 Task: Add the task  Implement a new network monitoring system for a company's IT infrastructure to the section Code Commandos in the project AgileJet and add a Due Date to the respective task as 2023/07/18
Action: Mouse moved to (70, 300)
Screenshot: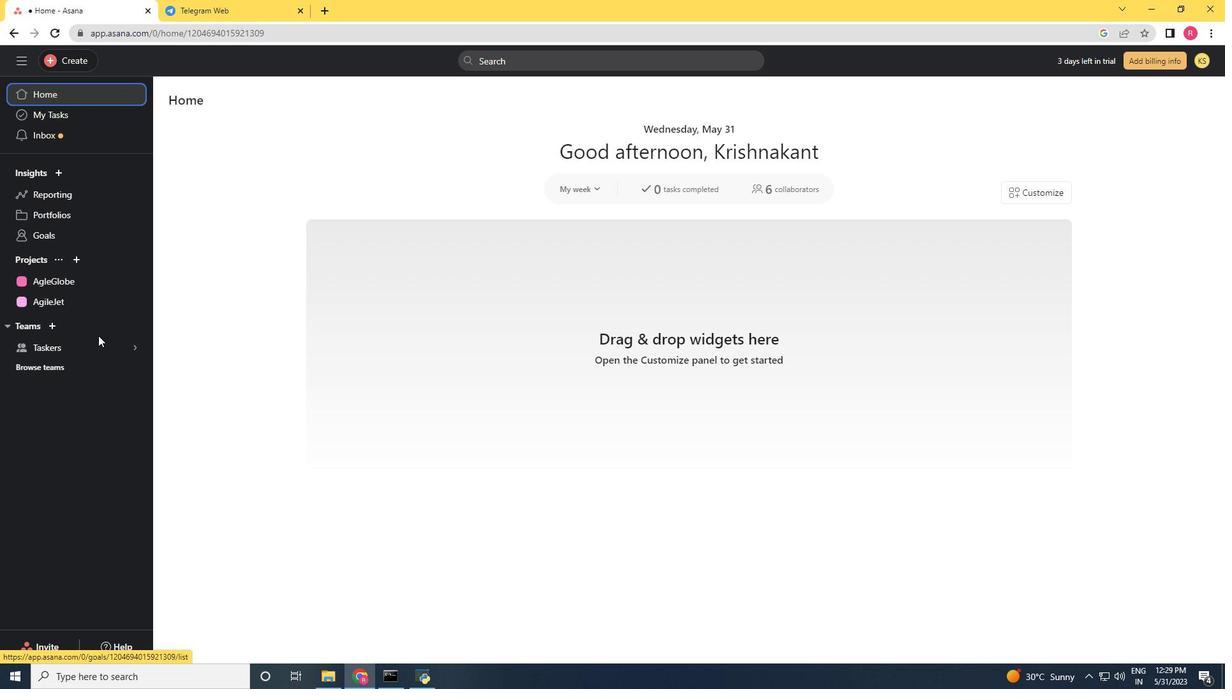 
Action: Mouse pressed left at (70, 300)
Screenshot: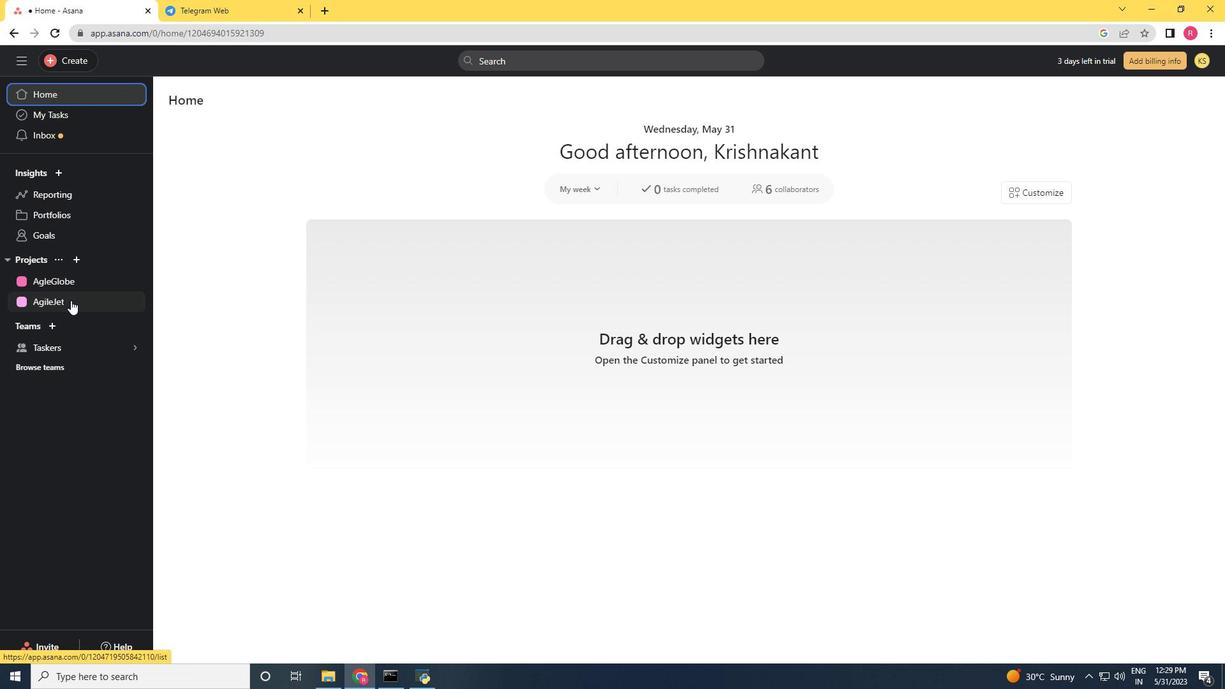 
Action: Mouse moved to (750, 571)
Screenshot: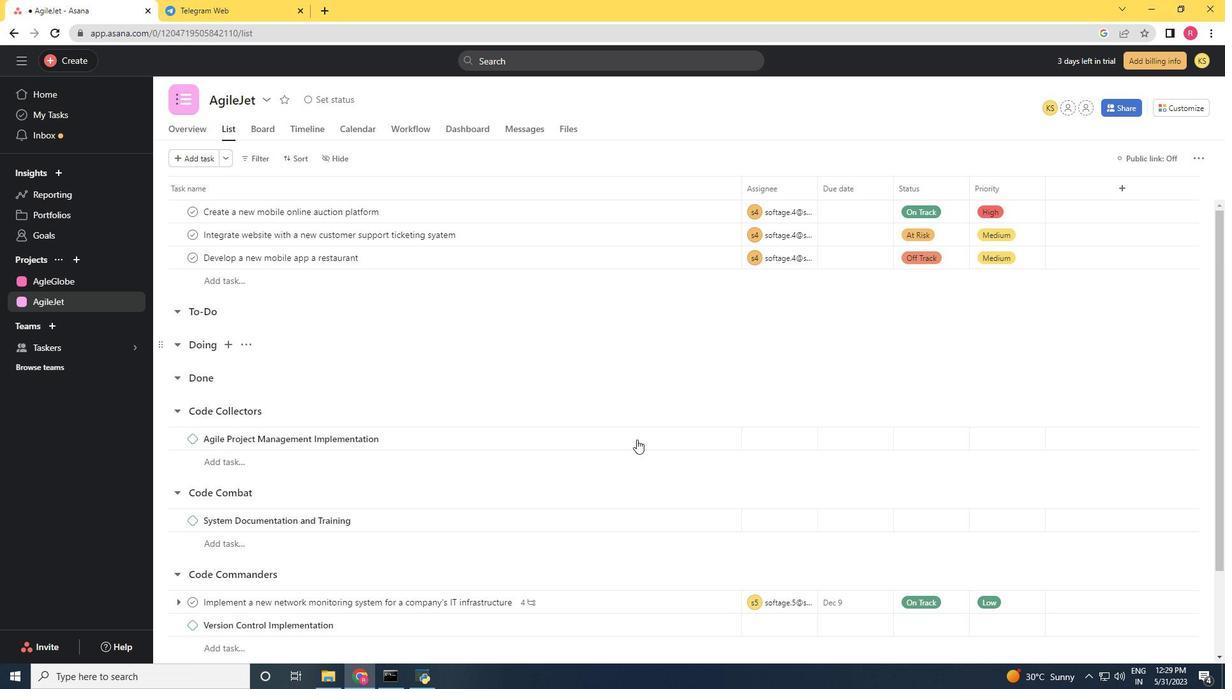 
Action: Mouse scrolled (750, 571) with delta (0, 0)
Screenshot: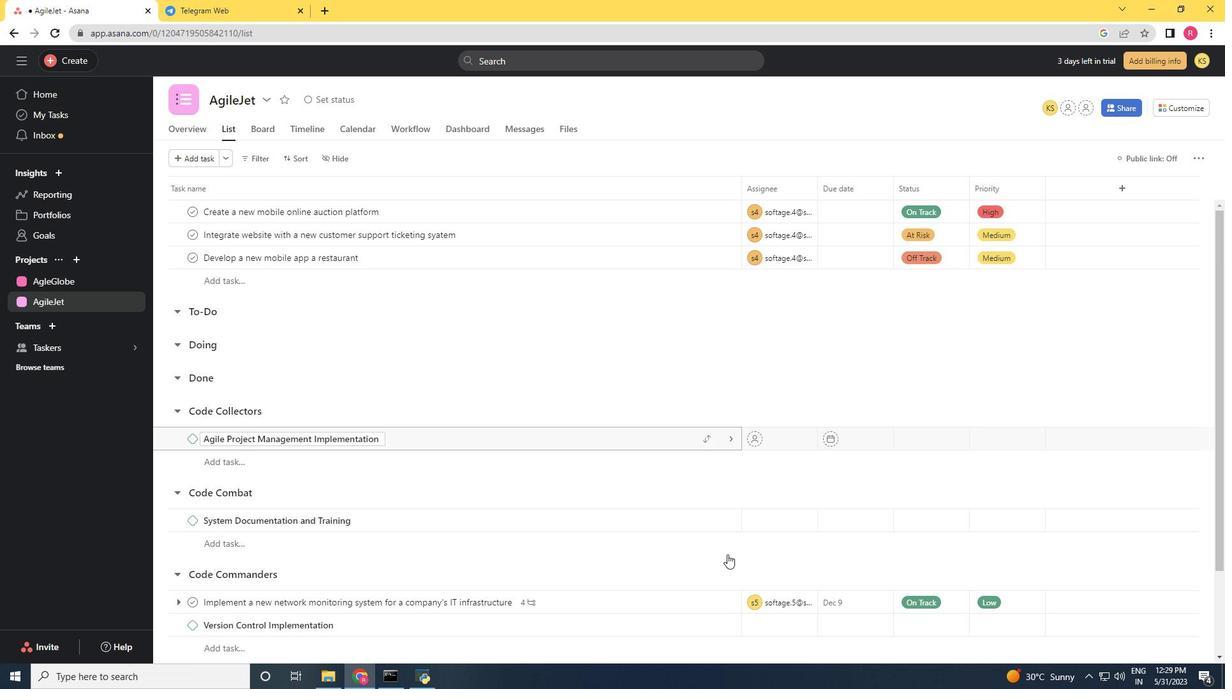 
Action: Mouse scrolled (750, 571) with delta (0, 0)
Screenshot: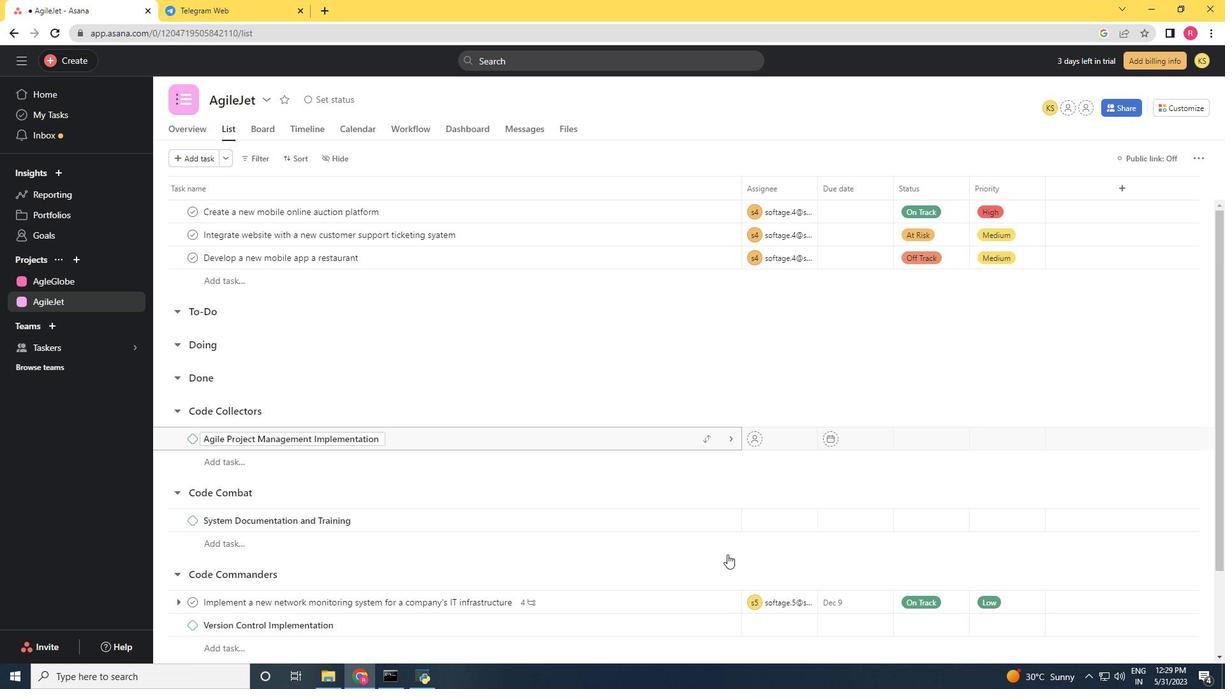 
Action: Mouse scrolled (750, 571) with delta (0, 0)
Screenshot: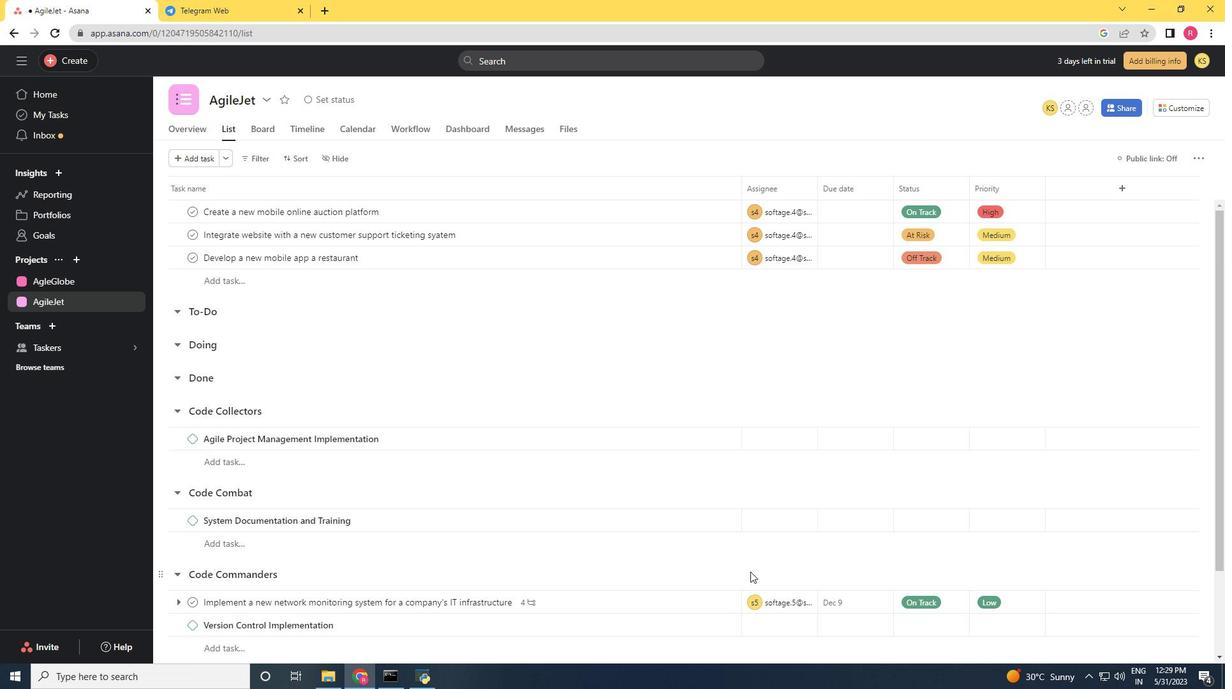 
Action: Mouse scrolled (750, 571) with delta (0, 0)
Screenshot: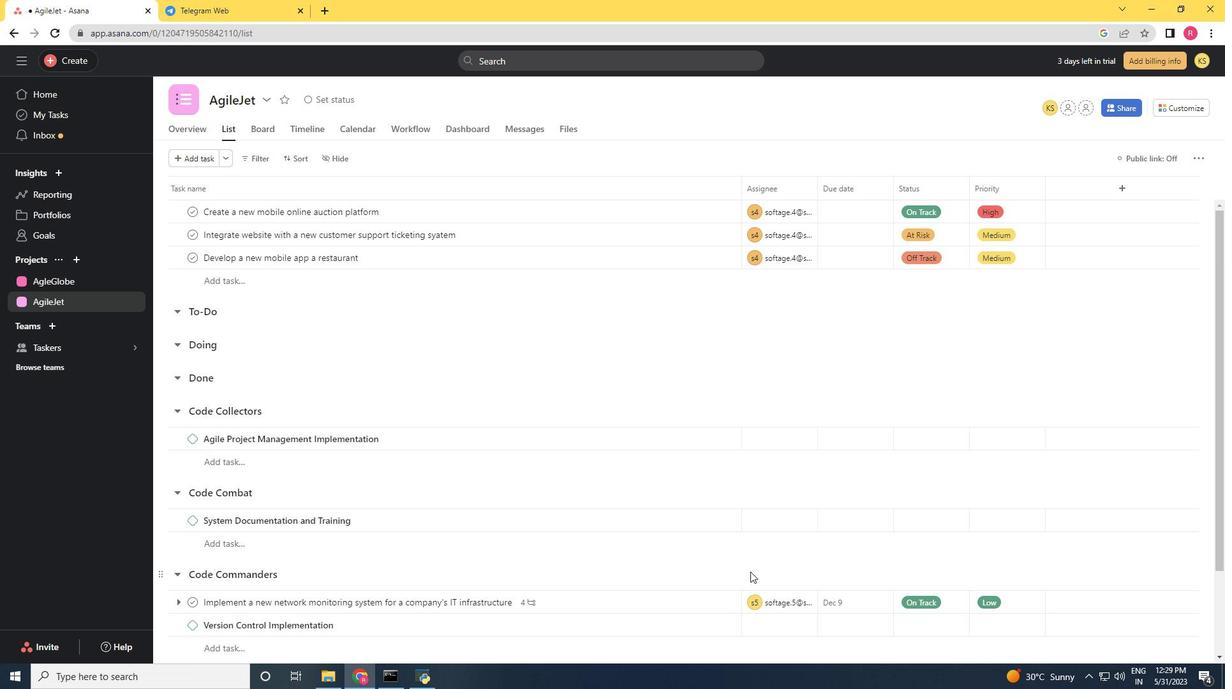 
Action: Mouse scrolled (750, 571) with delta (0, 0)
Screenshot: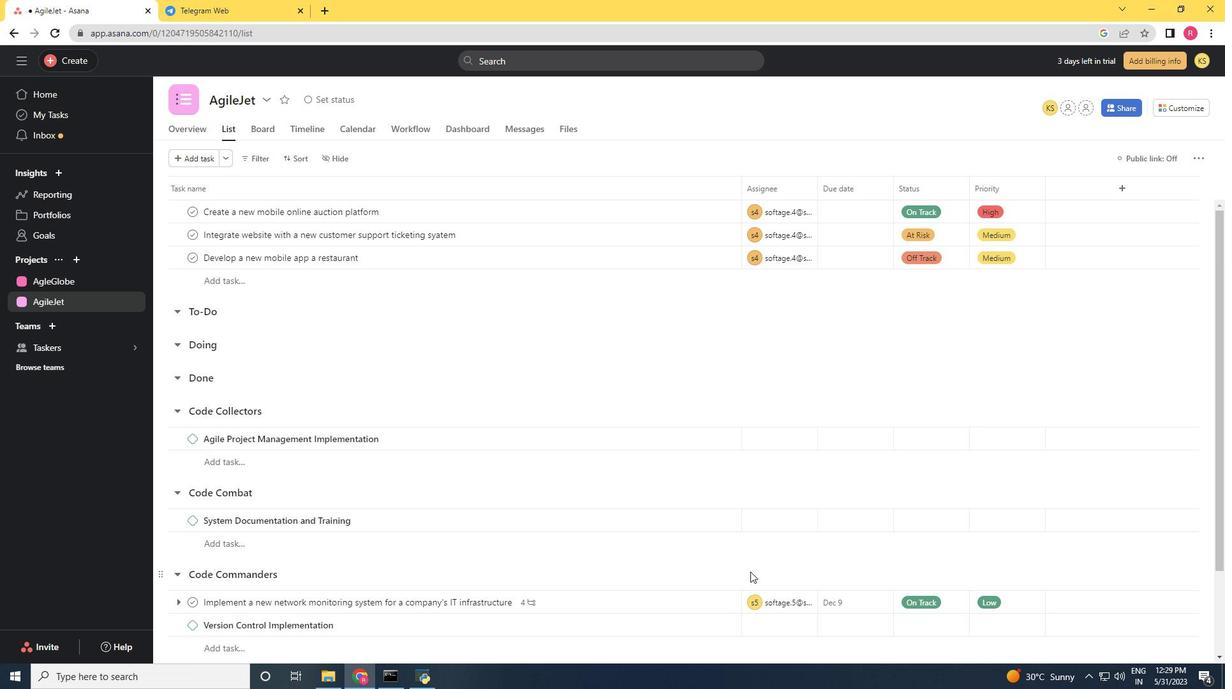 
Action: Mouse scrolled (750, 571) with delta (0, 0)
Screenshot: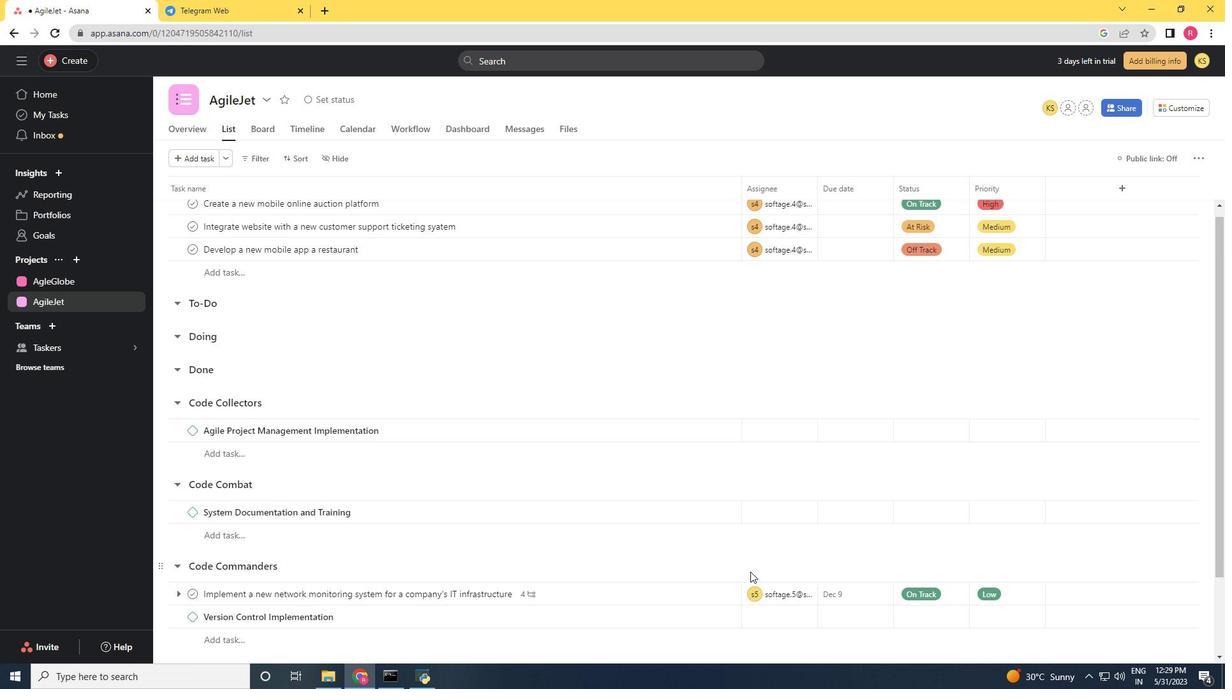 
Action: Mouse moved to (678, 534)
Screenshot: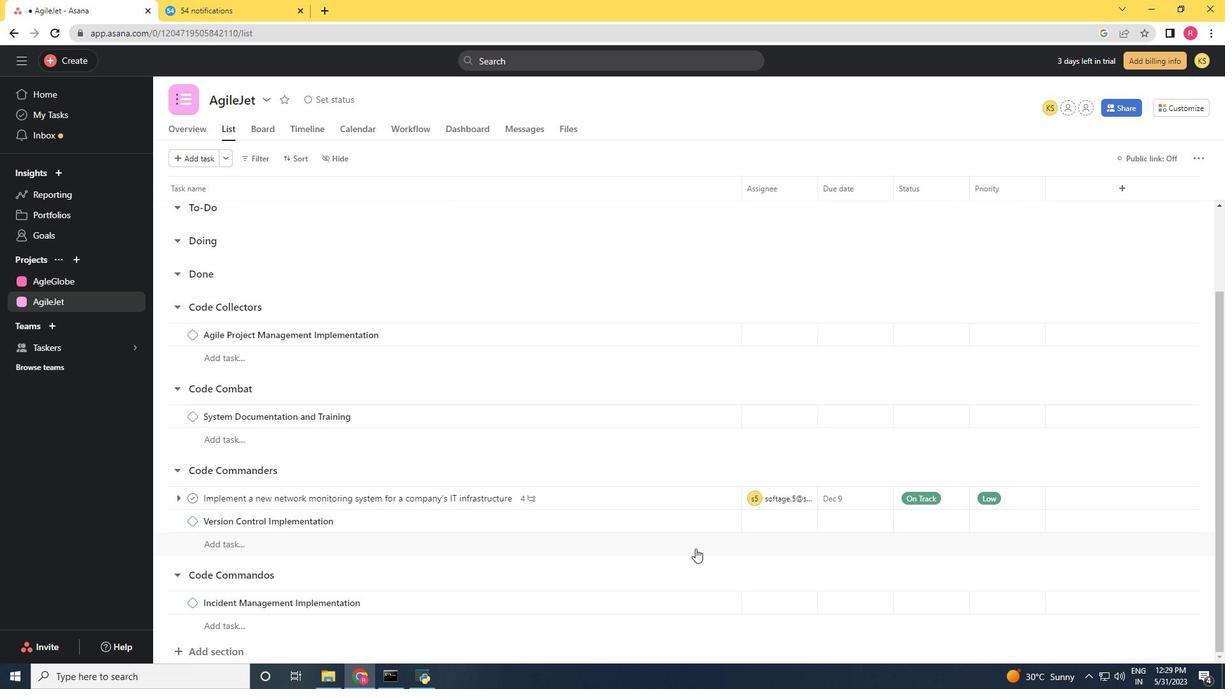 
Action: Mouse scrolled (678, 534) with delta (0, 0)
Screenshot: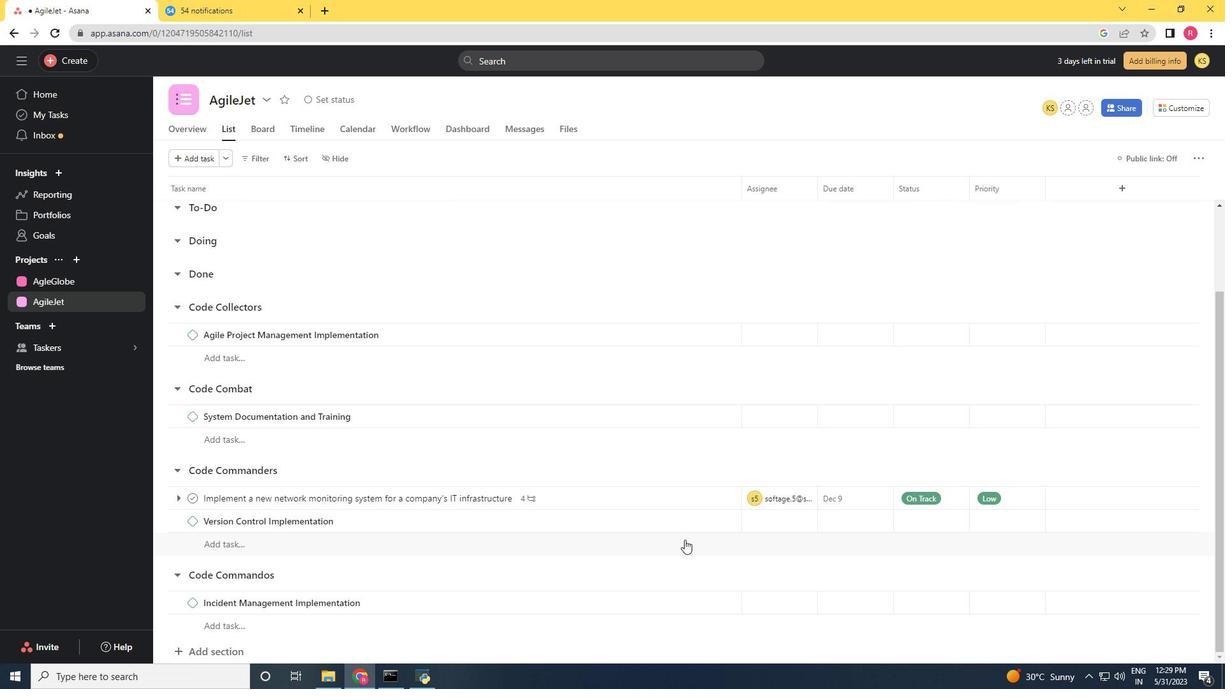 
Action: Mouse scrolled (678, 534) with delta (0, 0)
Screenshot: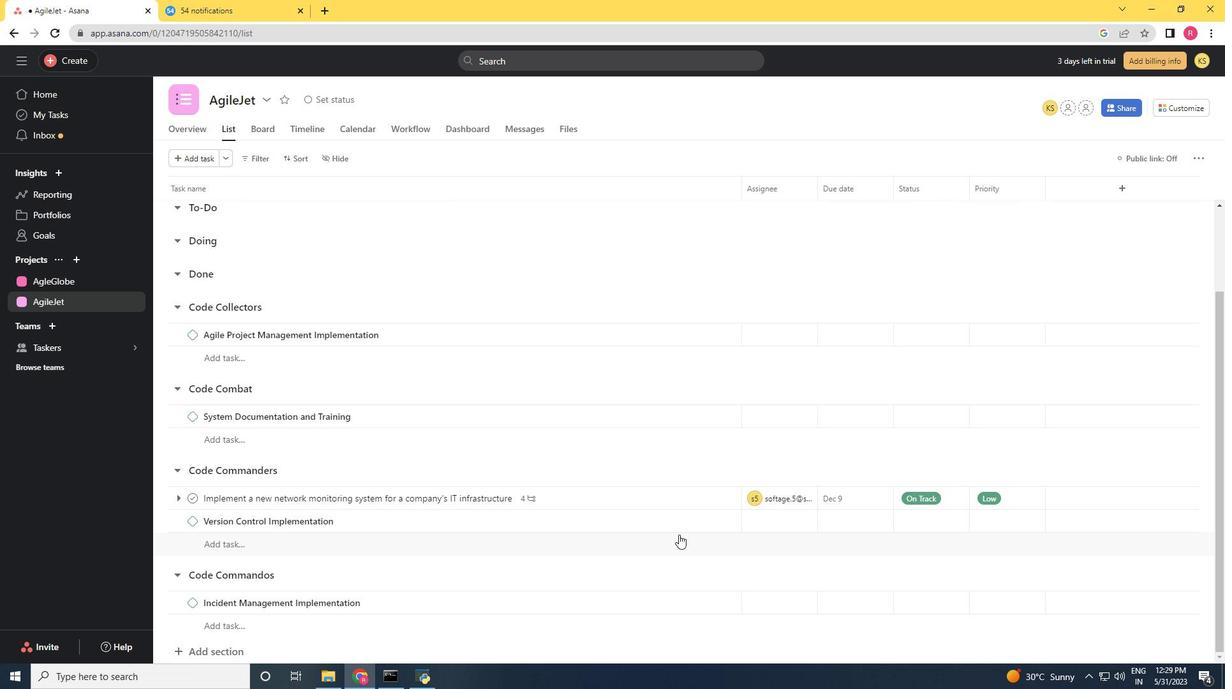 
Action: Mouse scrolled (678, 534) with delta (0, 0)
Screenshot: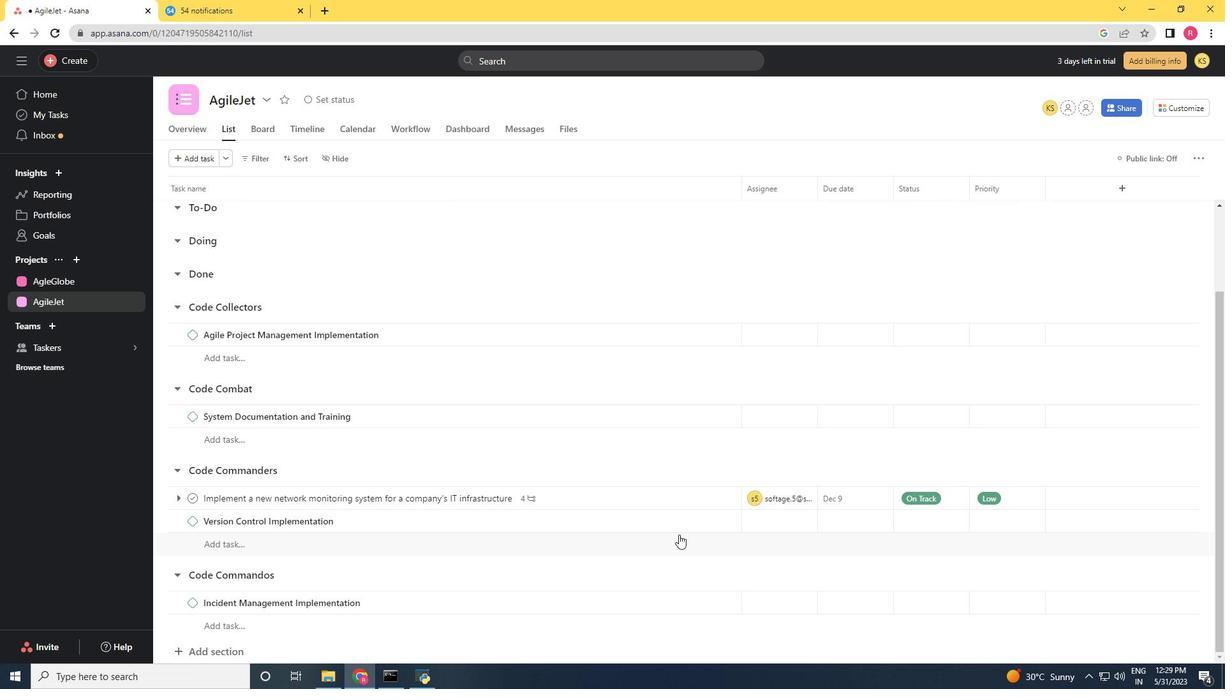 
Action: Mouse moved to (706, 501)
Screenshot: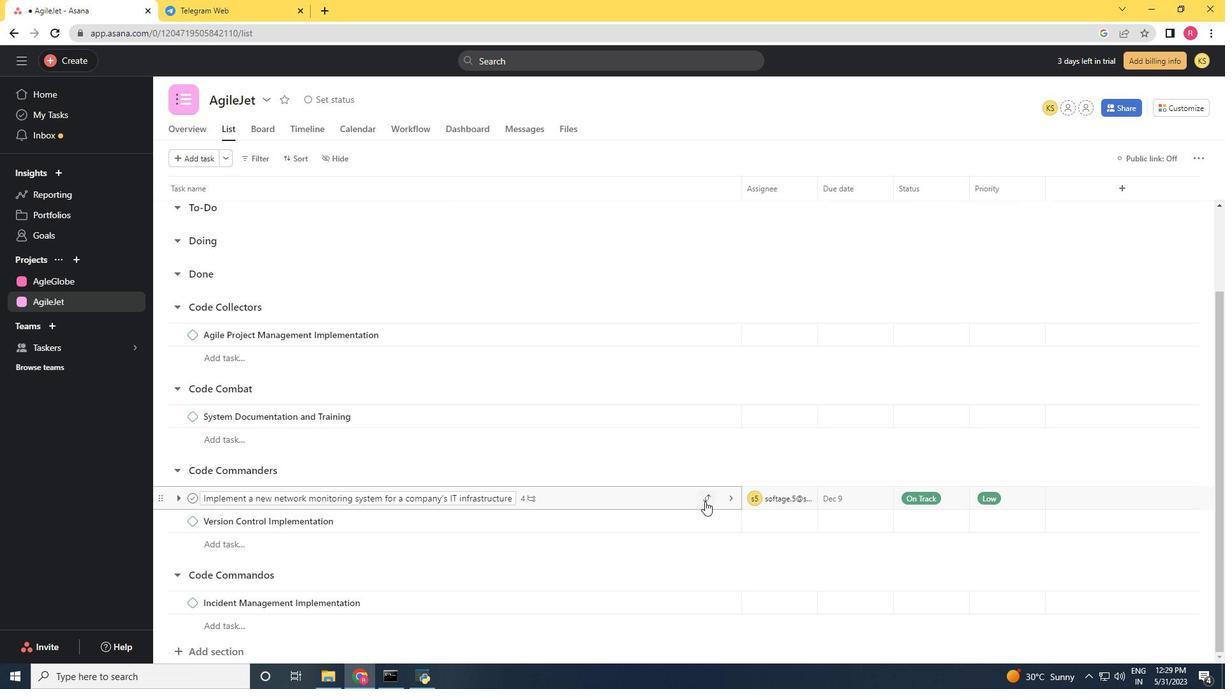 
Action: Mouse pressed left at (706, 501)
Screenshot: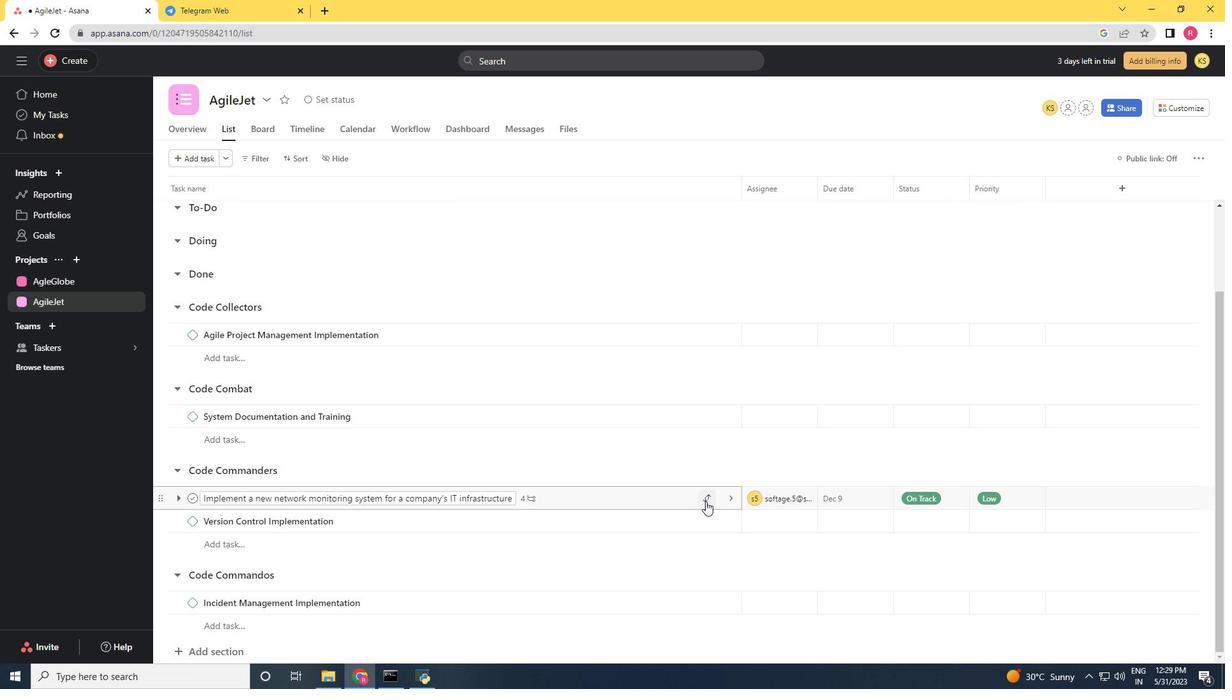 
Action: Mouse moved to (682, 478)
Screenshot: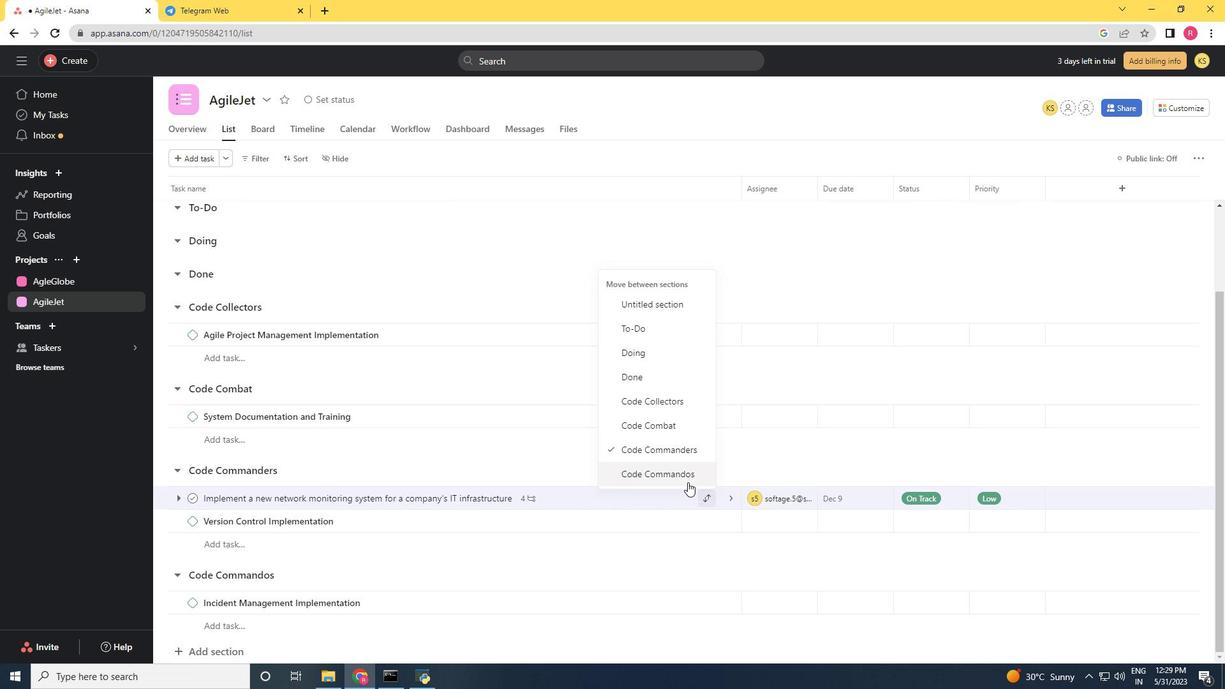 
Action: Mouse pressed left at (682, 478)
Screenshot: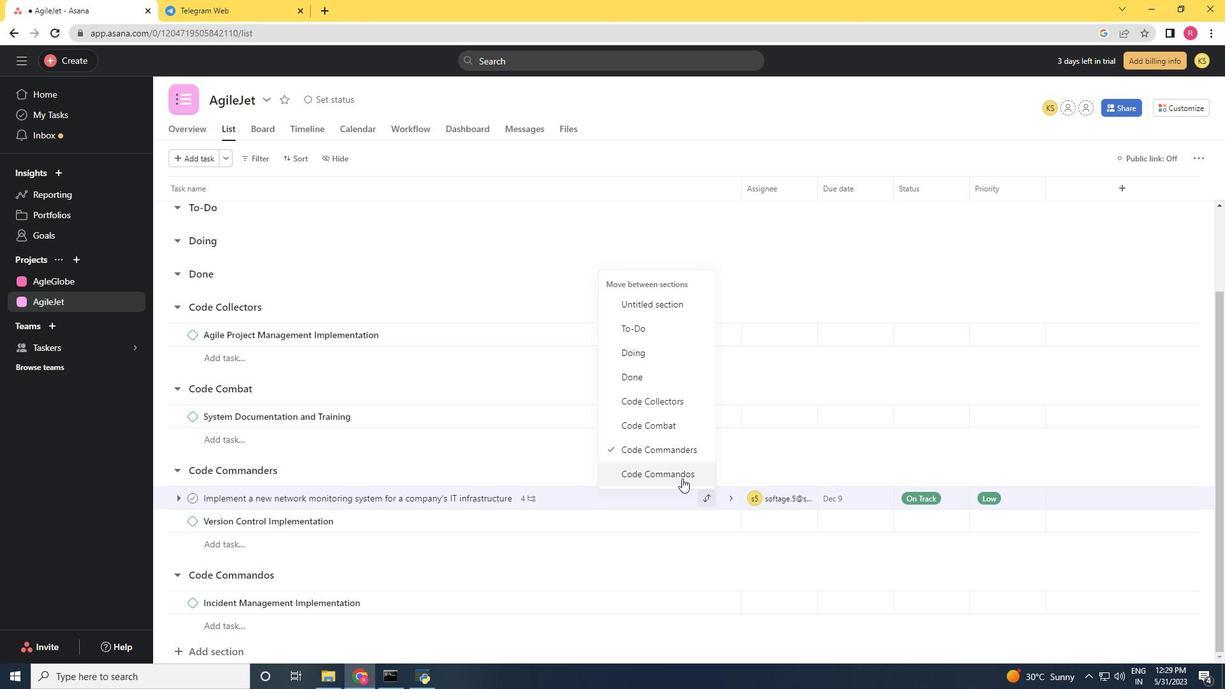 
Action: Mouse moved to (612, 578)
Screenshot: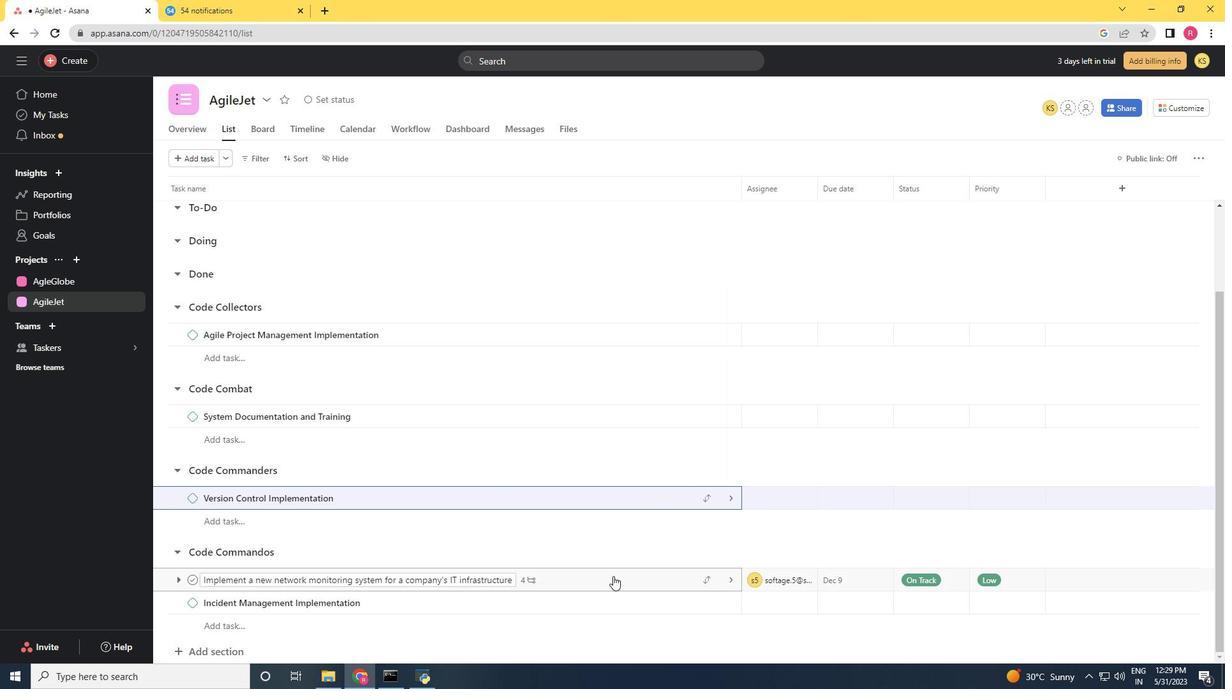 
Action: Mouse scrolled (612, 577) with delta (0, 0)
Screenshot: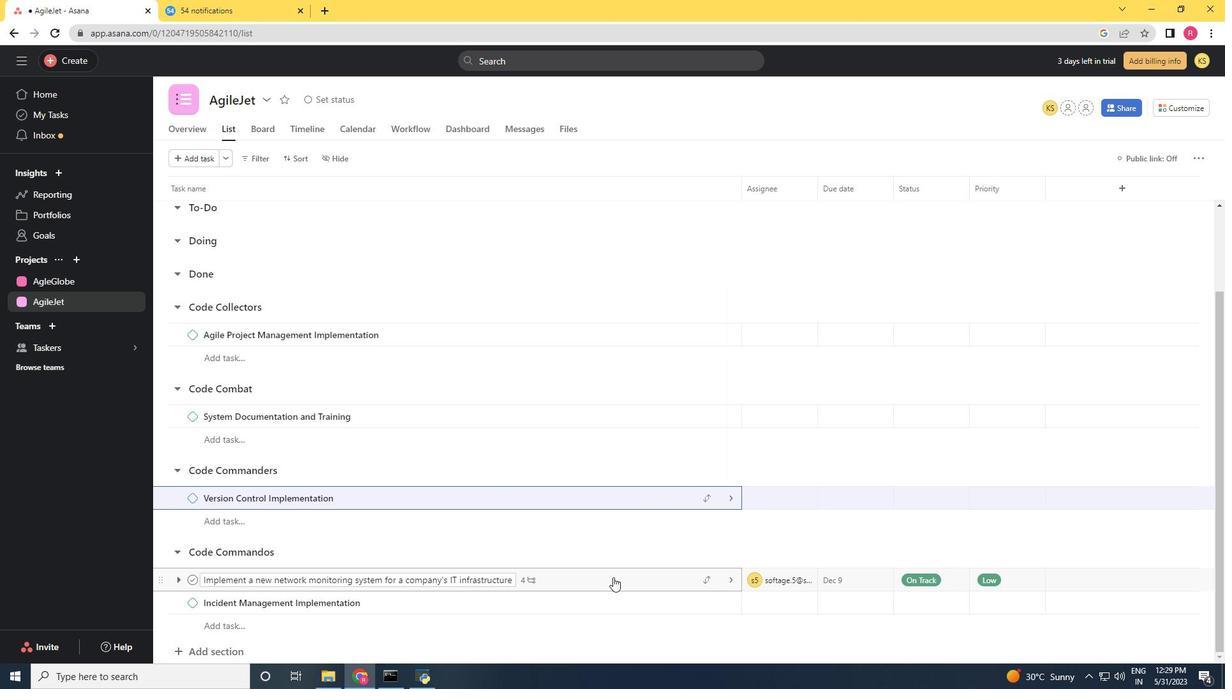 
Action: Mouse scrolled (612, 577) with delta (0, 0)
Screenshot: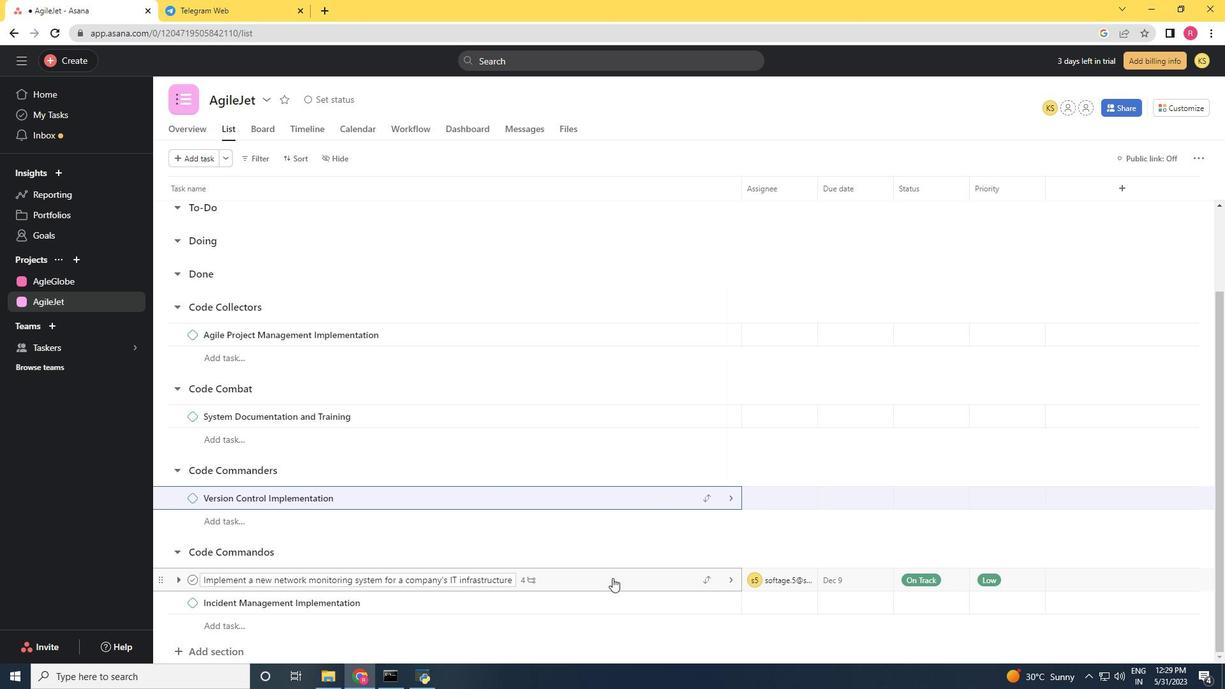 
Action: Mouse pressed left at (612, 578)
Screenshot: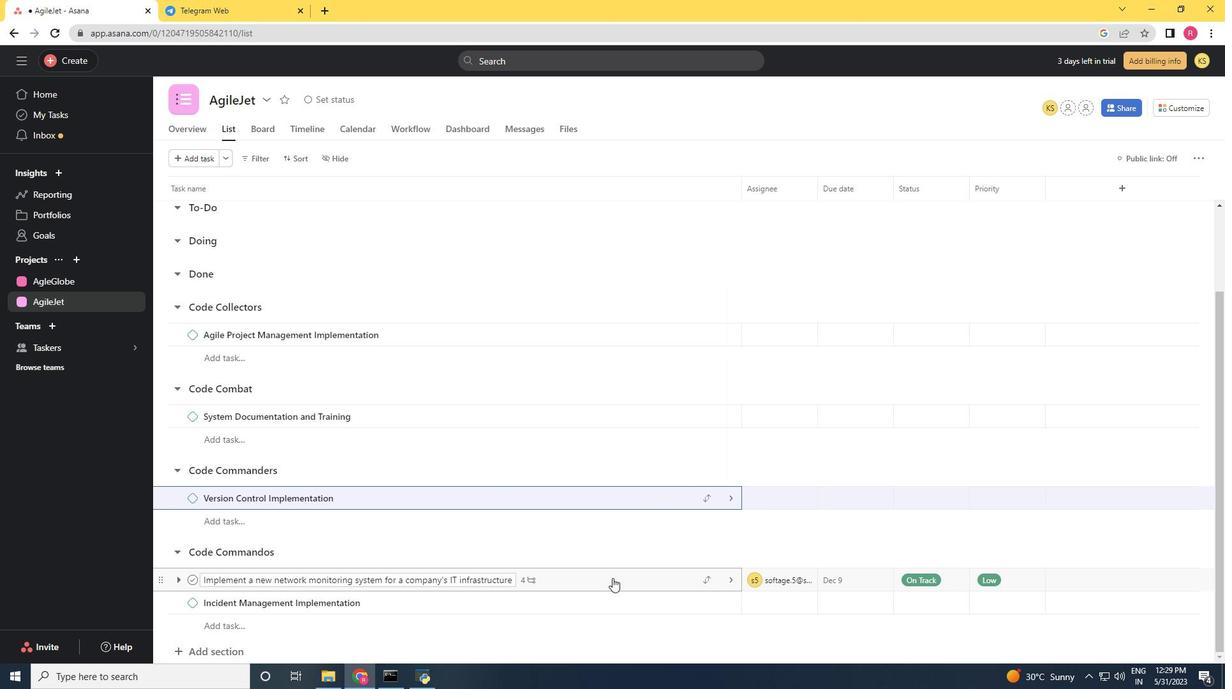 
Action: Mouse moved to (940, 275)
Screenshot: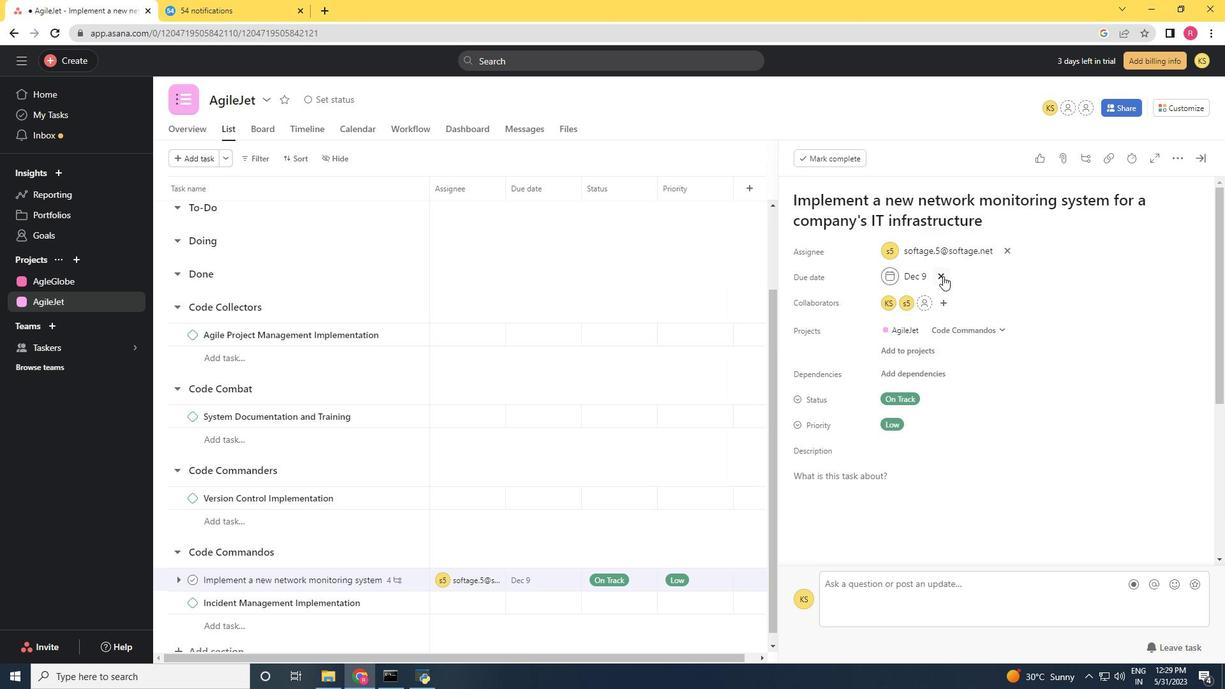 
Action: Mouse pressed left at (940, 275)
Screenshot: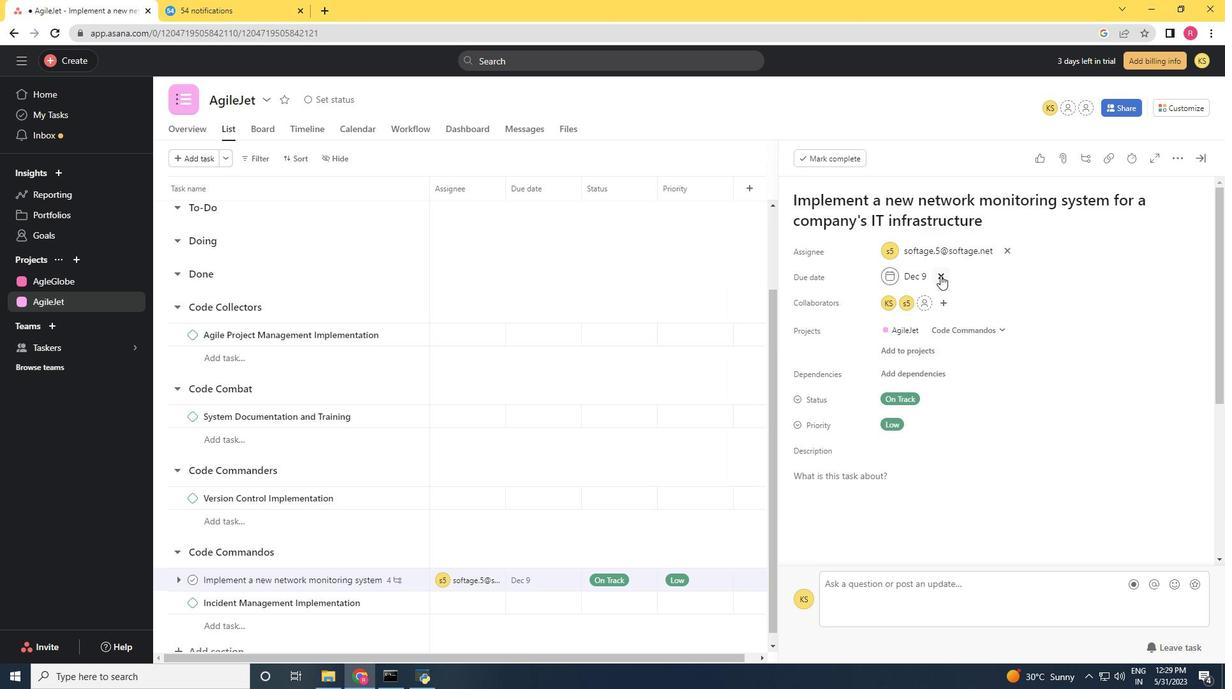 
Action: Mouse moved to (914, 263)
Screenshot: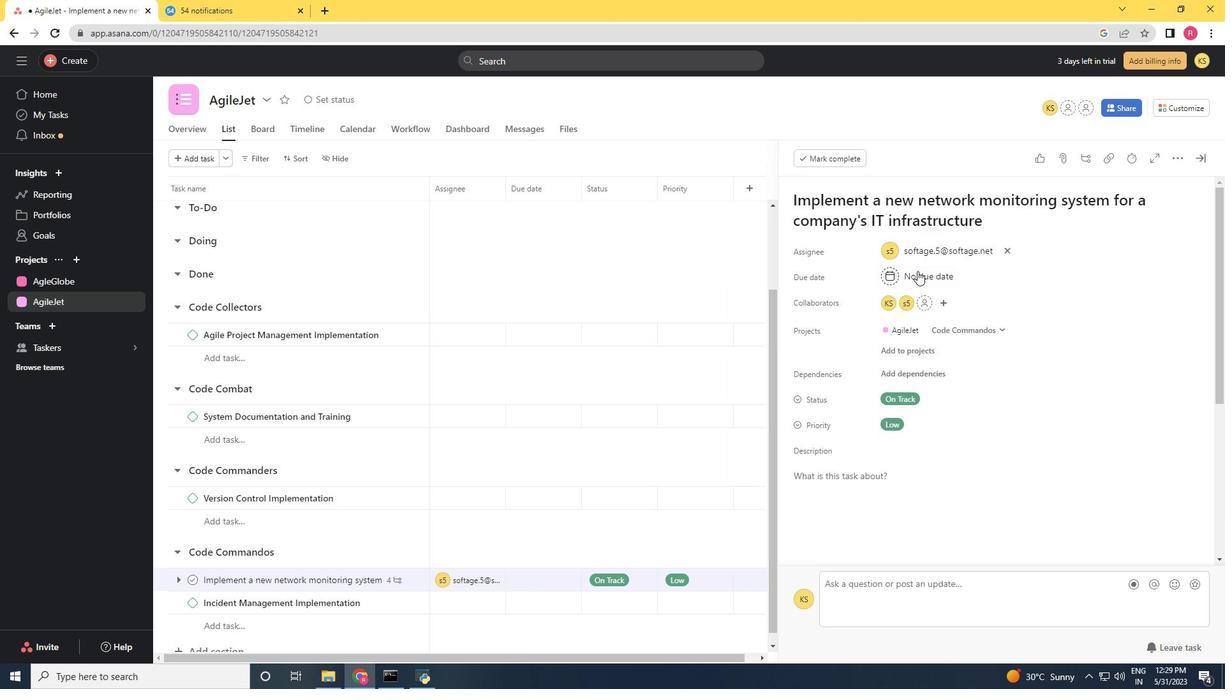 
Action: Mouse pressed left at (914, 263)
Screenshot: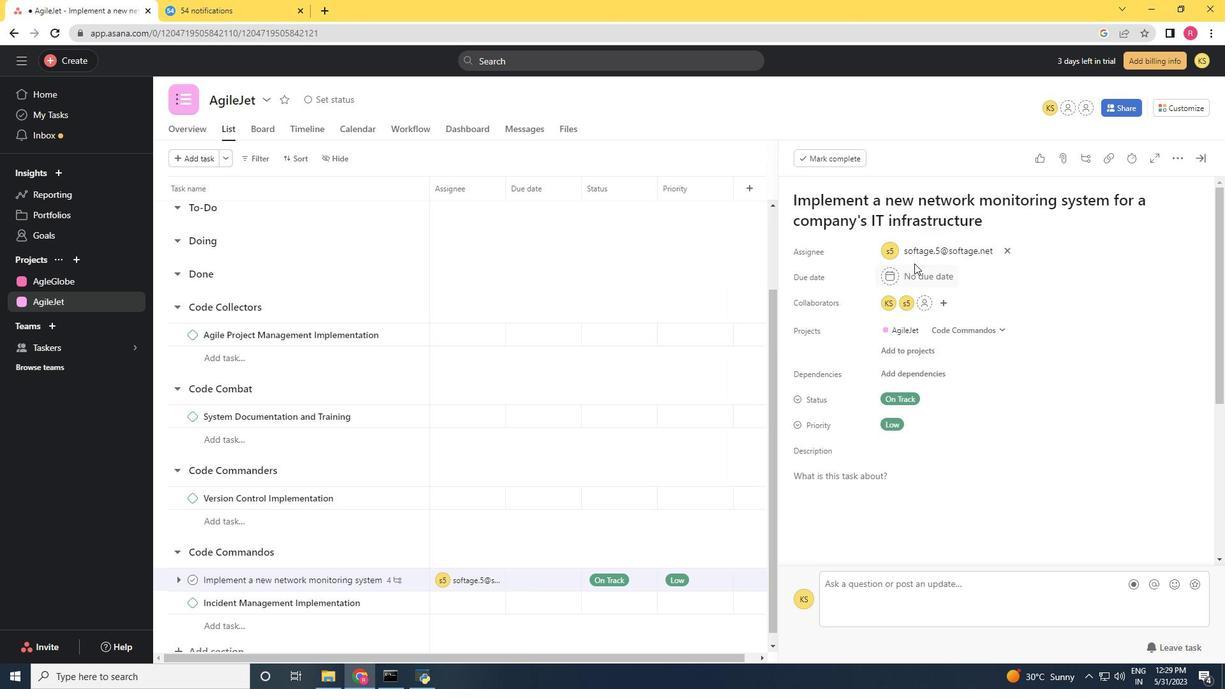 
Action: Mouse moved to (914, 265)
Screenshot: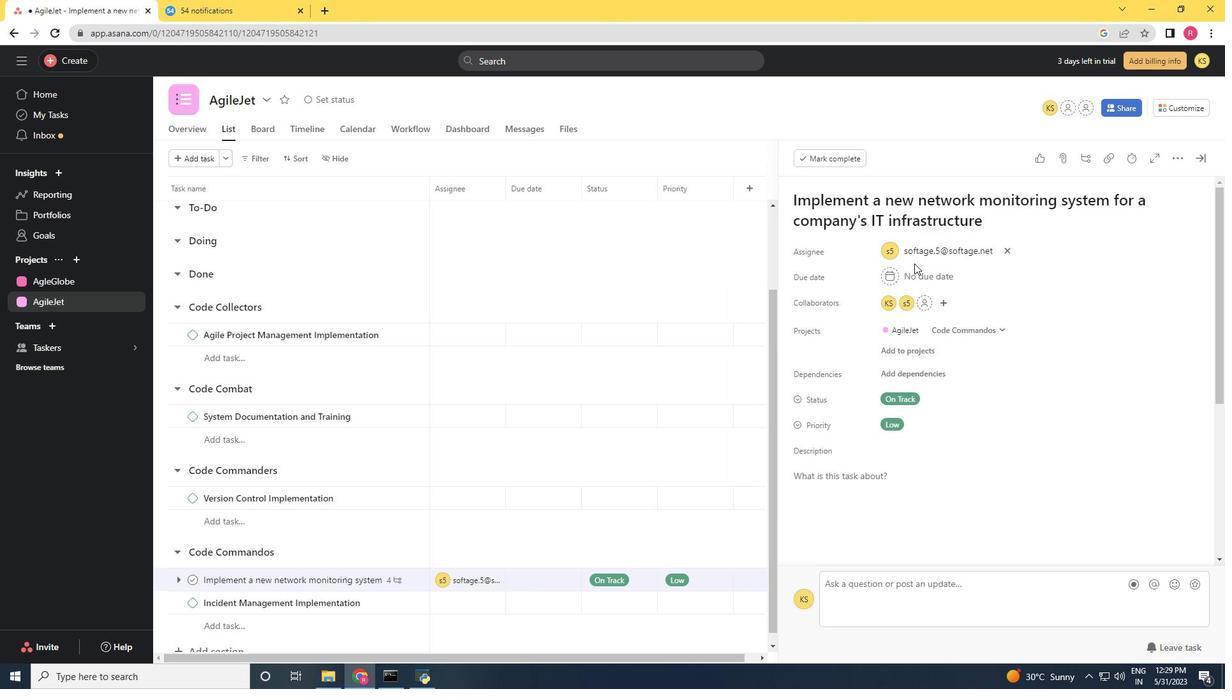 
Action: Mouse pressed left at (914, 265)
Screenshot: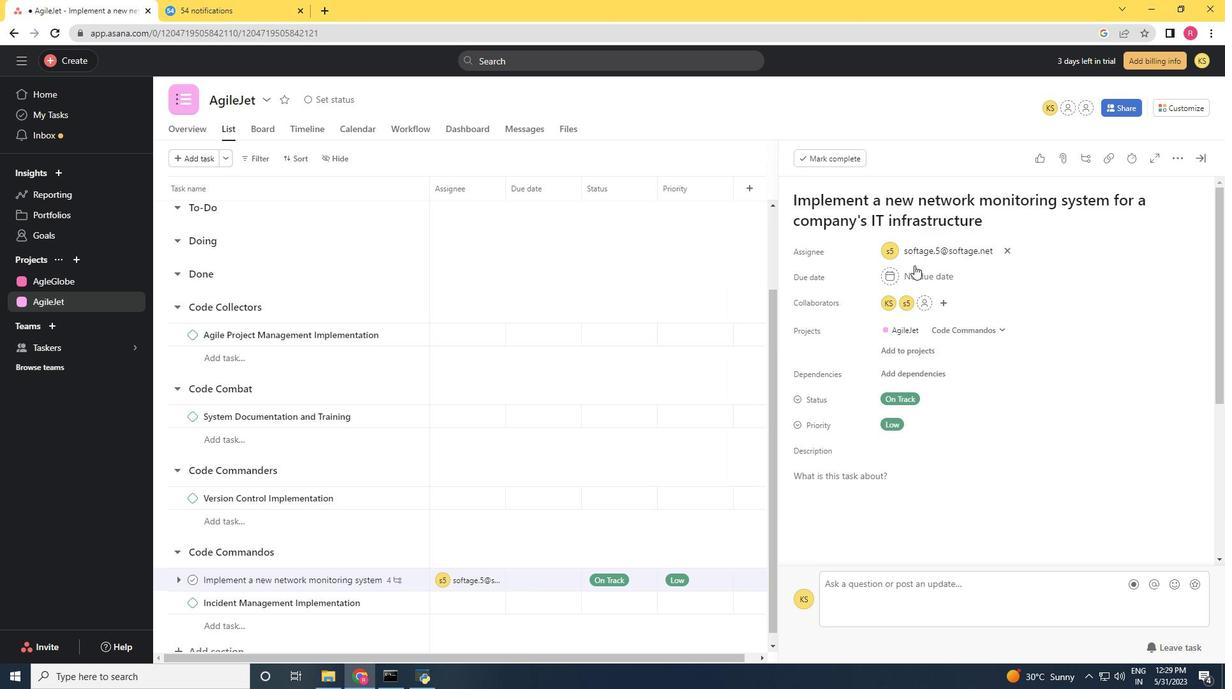 
Action: Mouse moved to (1030, 341)
Screenshot: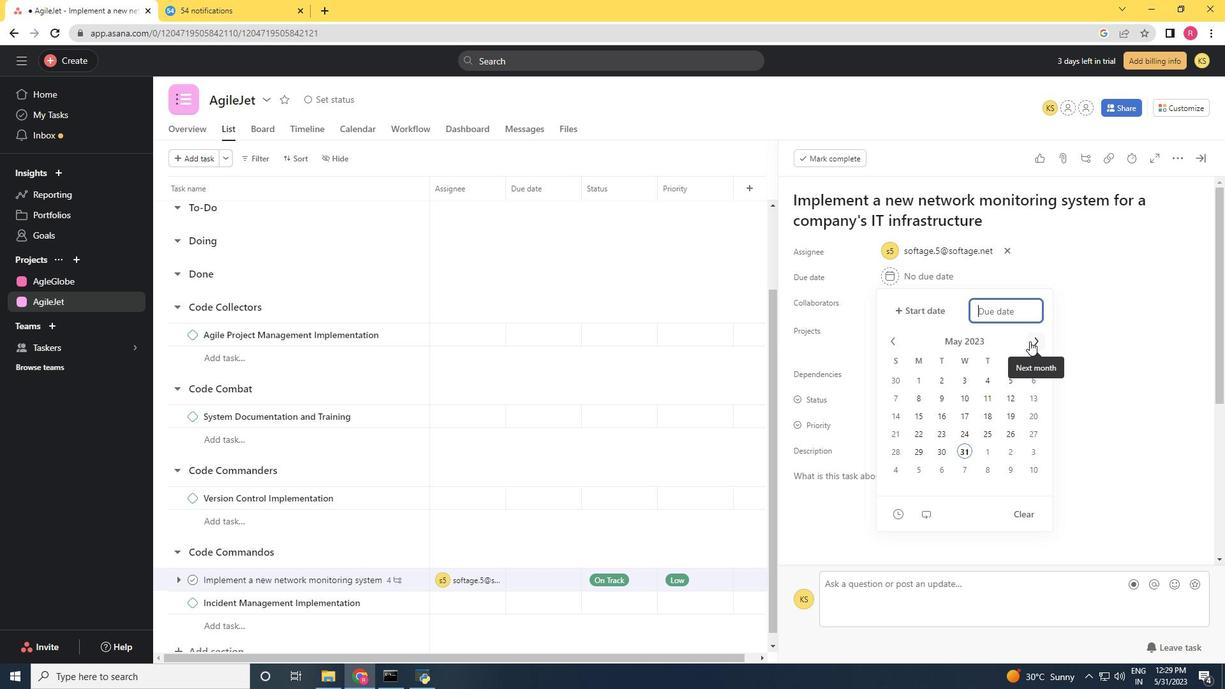 
Action: Mouse pressed left at (1030, 341)
Screenshot: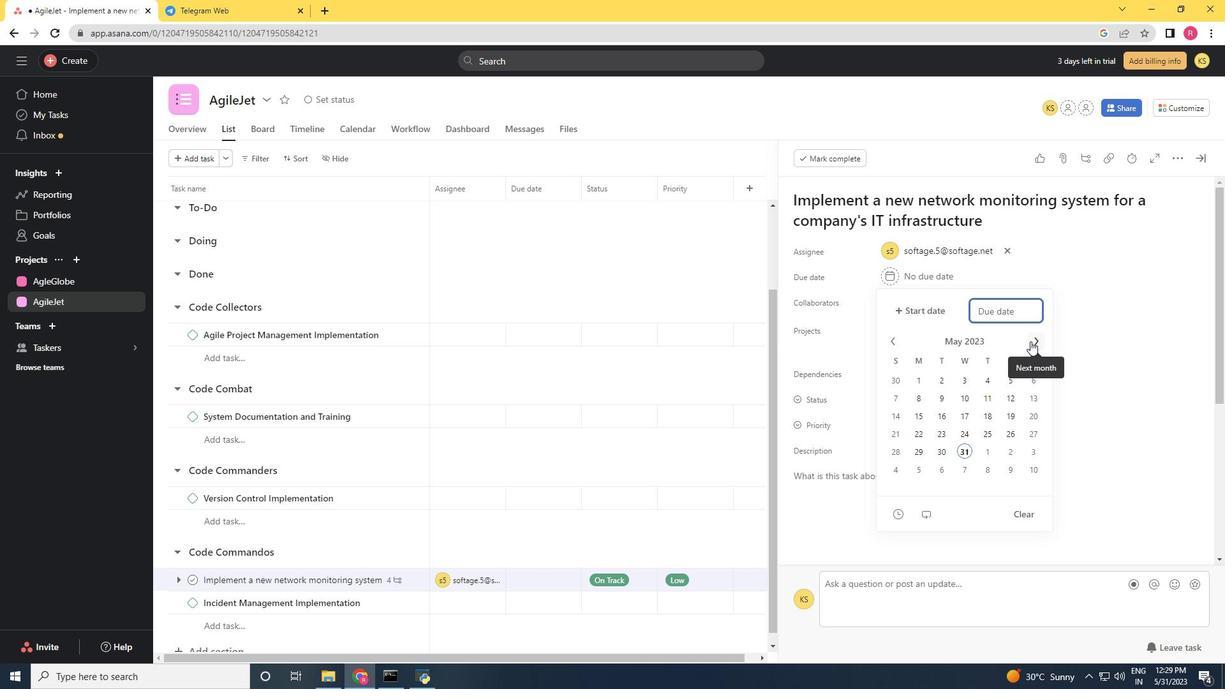 
Action: Mouse pressed left at (1030, 341)
Screenshot: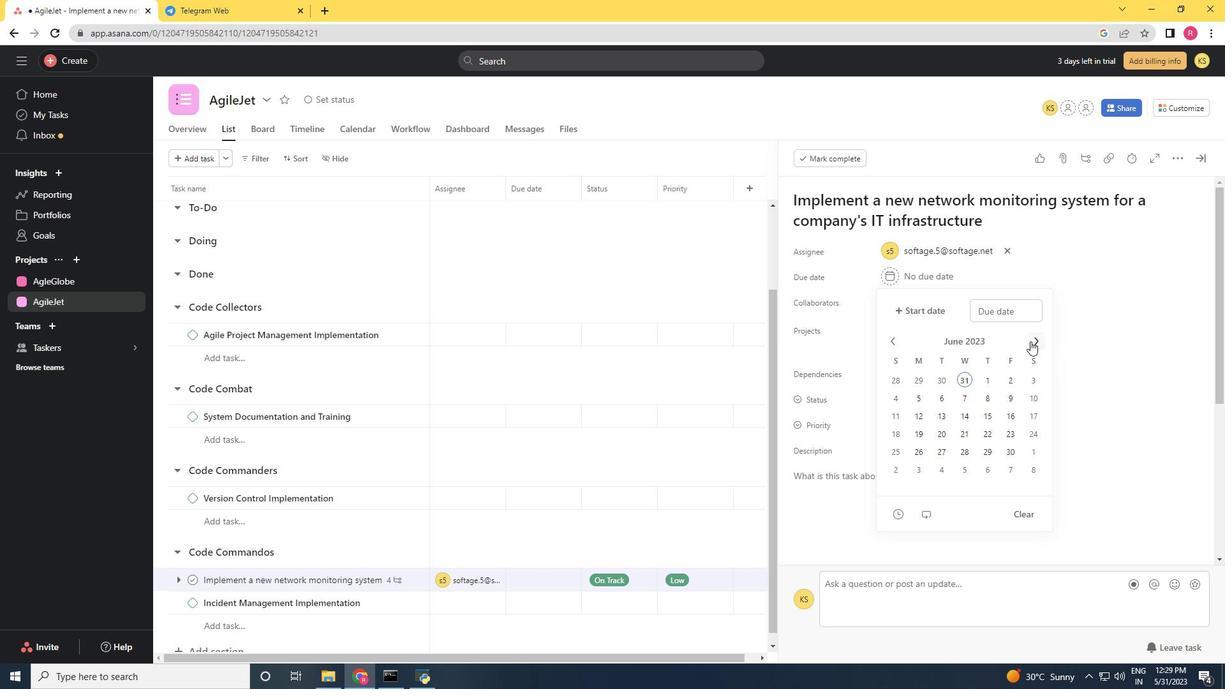 
Action: Mouse moved to (948, 431)
Screenshot: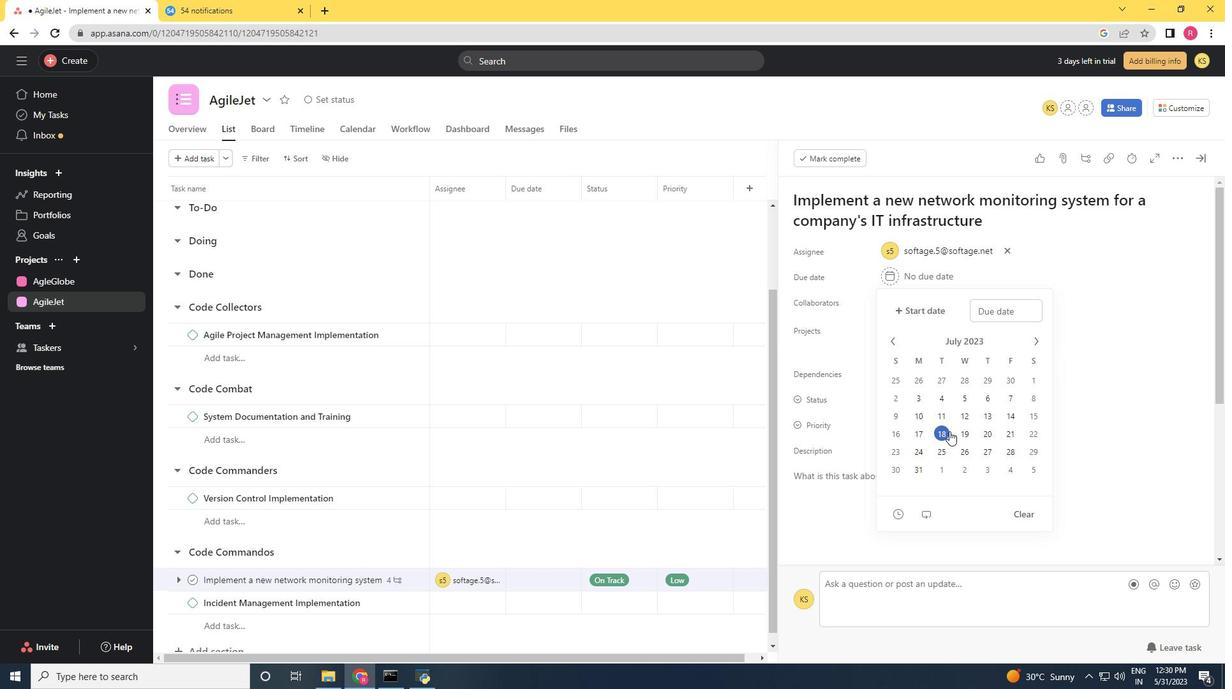 
Action: Mouse pressed left at (948, 431)
Screenshot: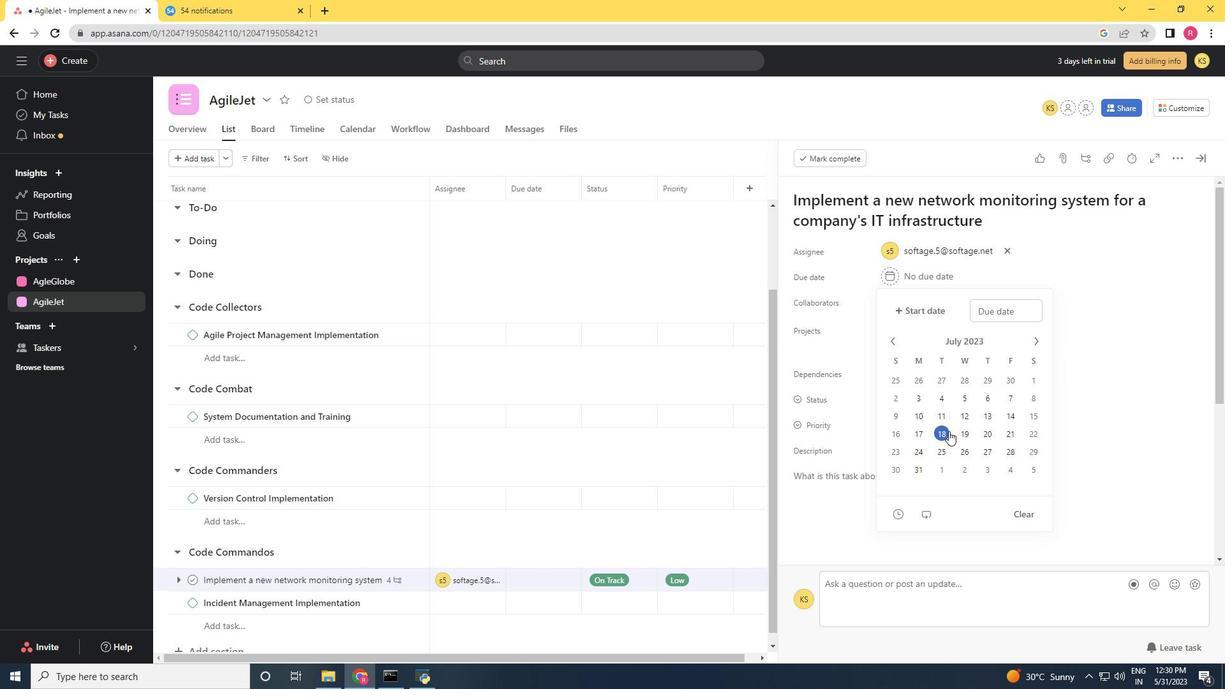 
Action: Mouse moved to (1124, 385)
Screenshot: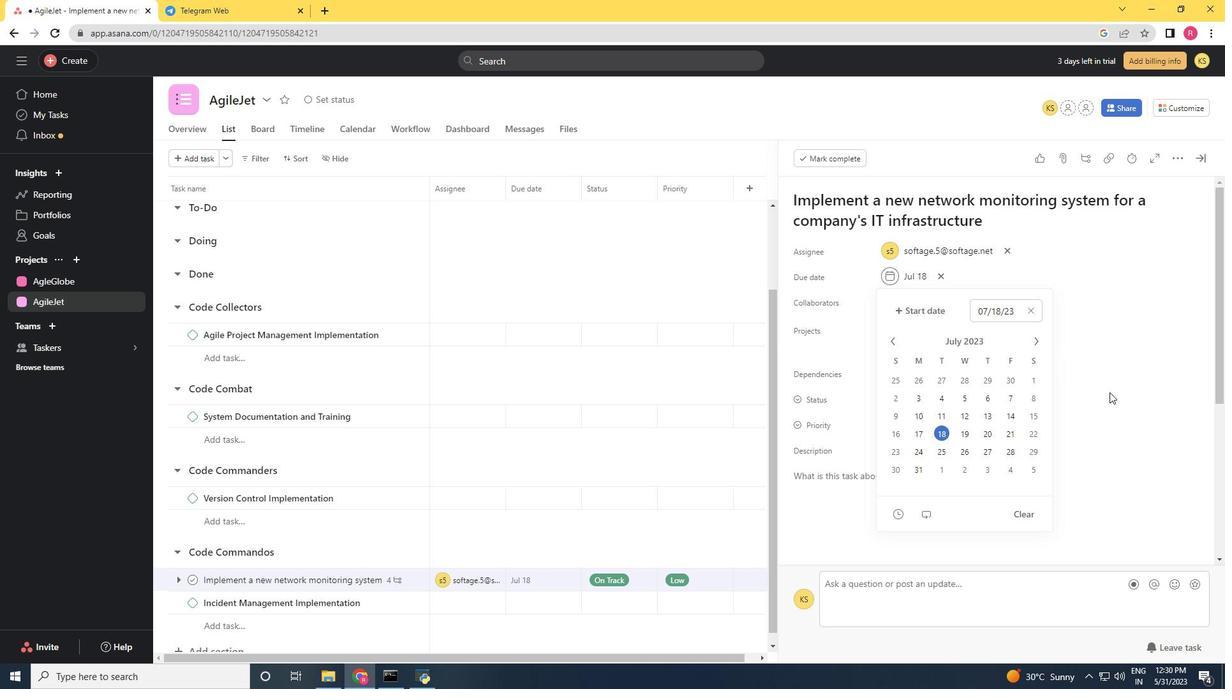 
Action: Mouse pressed left at (1124, 385)
Screenshot: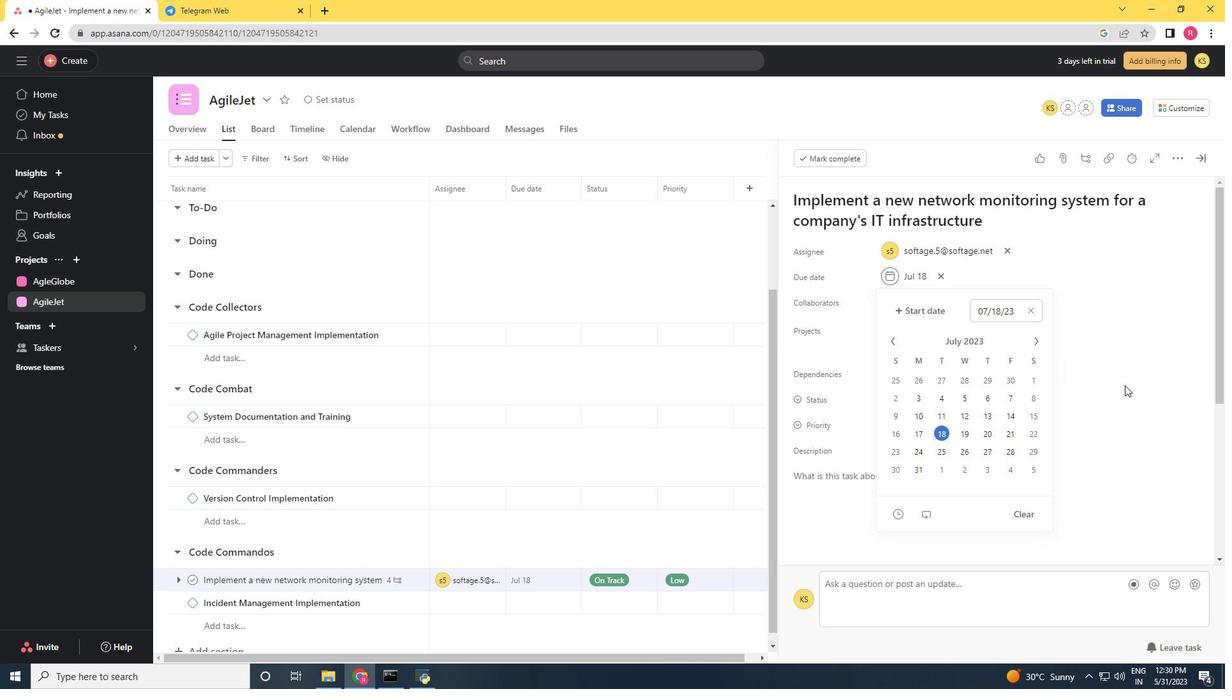 
